 Task: Add a dependency to the task Implement a new cloud-based human resources management system for a company , the existing task  Develop a new online tool for online reputation management in the project AriesPlan
Action: Mouse moved to (75, 335)
Screenshot: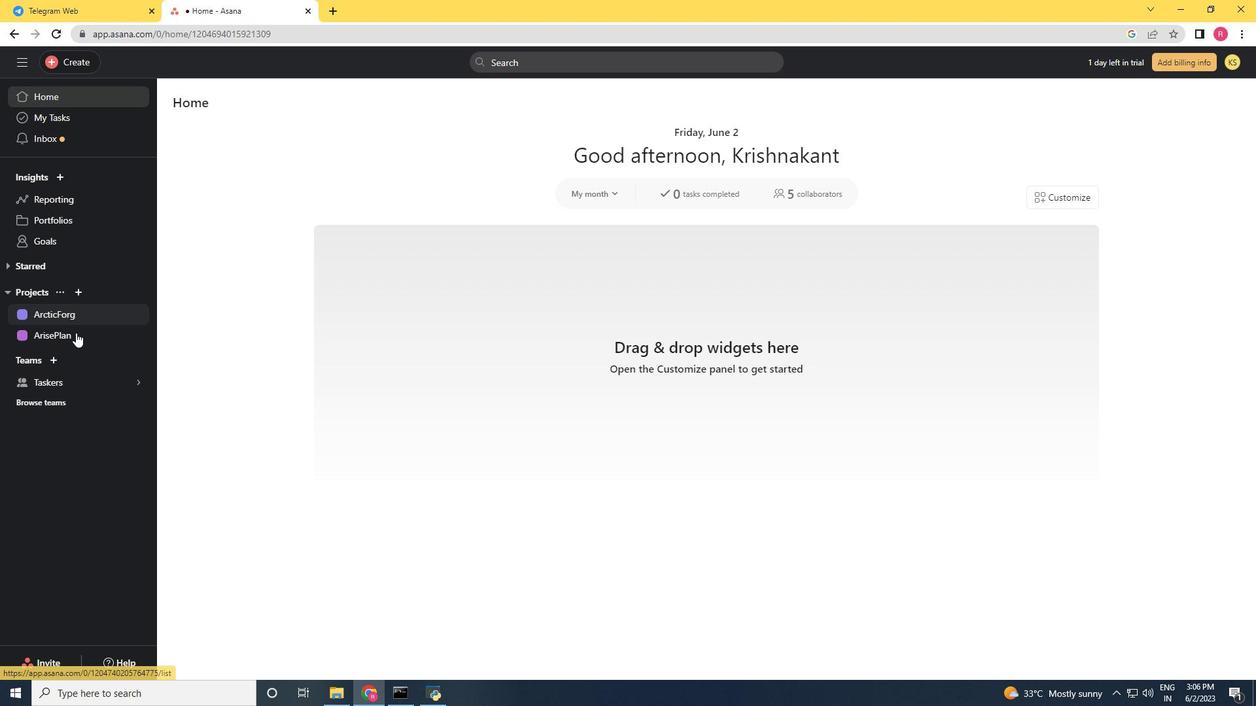 
Action: Mouse pressed left at (75, 335)
Screenshot: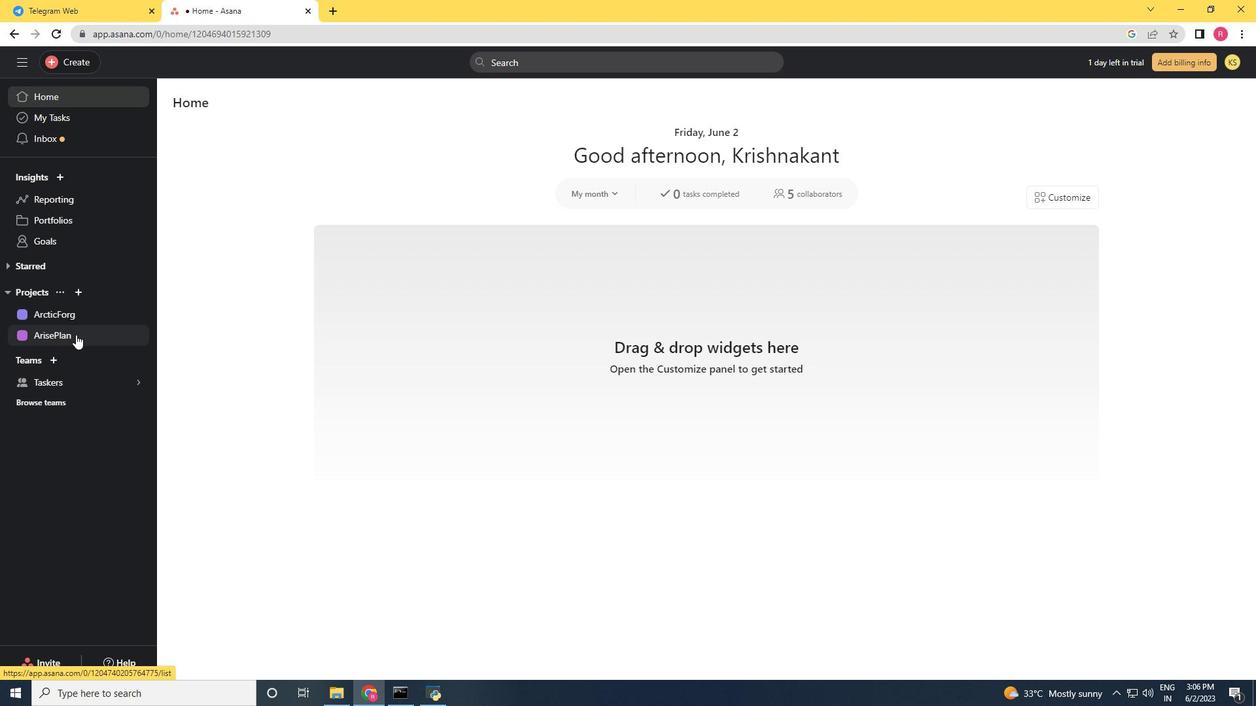 
Action: Mouse moved to (469, 384)
Screenshot: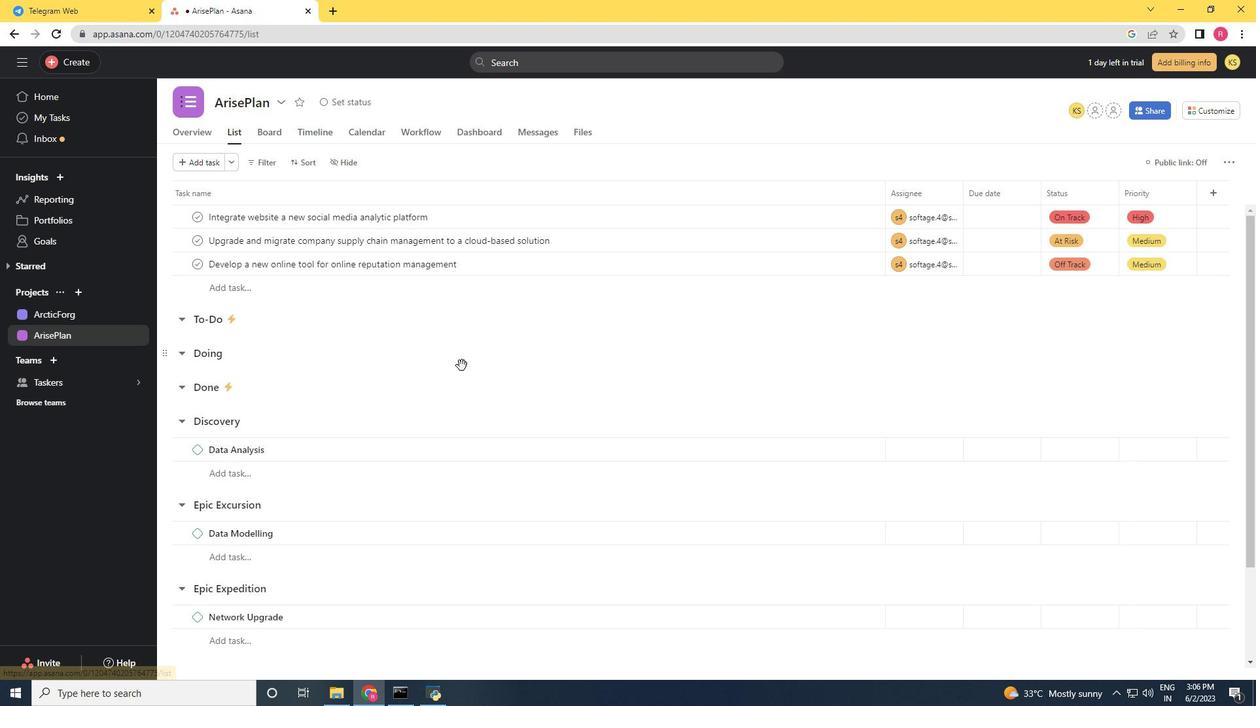
Action: Mouse scrolled (468, 380) with delta (0, 0)
Screenshot: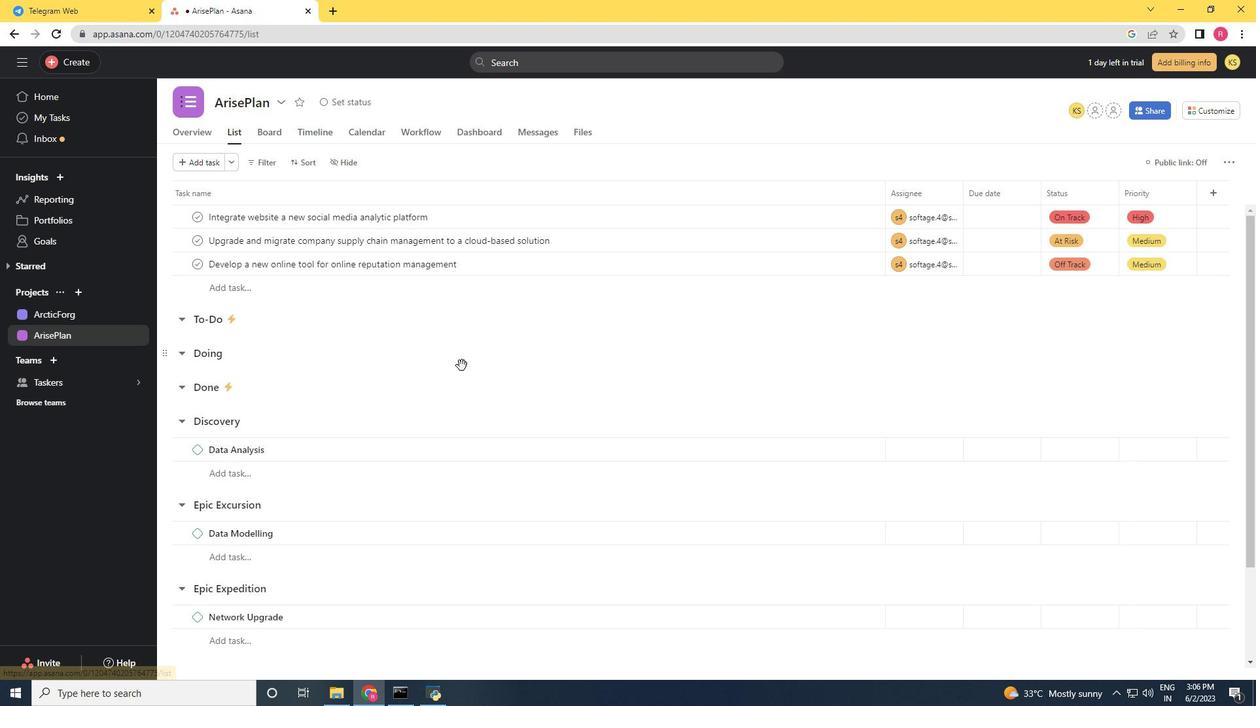 
Action: Mouse moved to (470, 391)
Screenshot: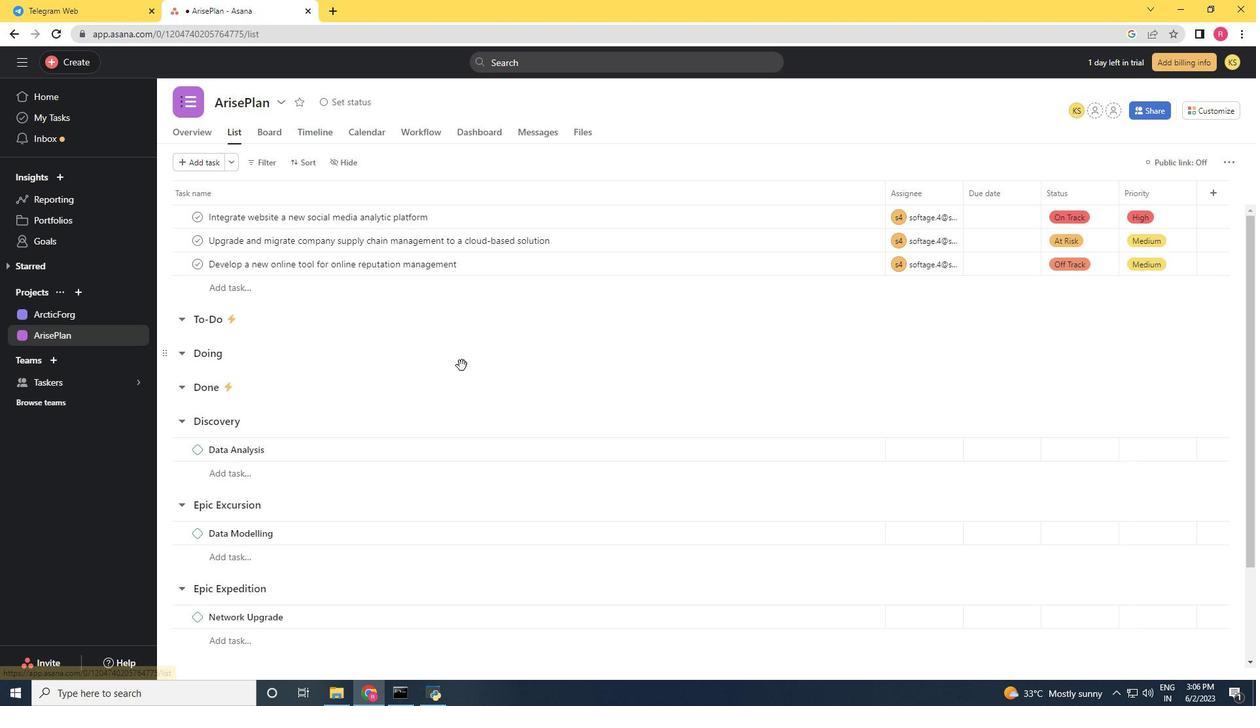 
Action: Mouse scrolled (470, 390) with delta (0, 0)
Screenshot: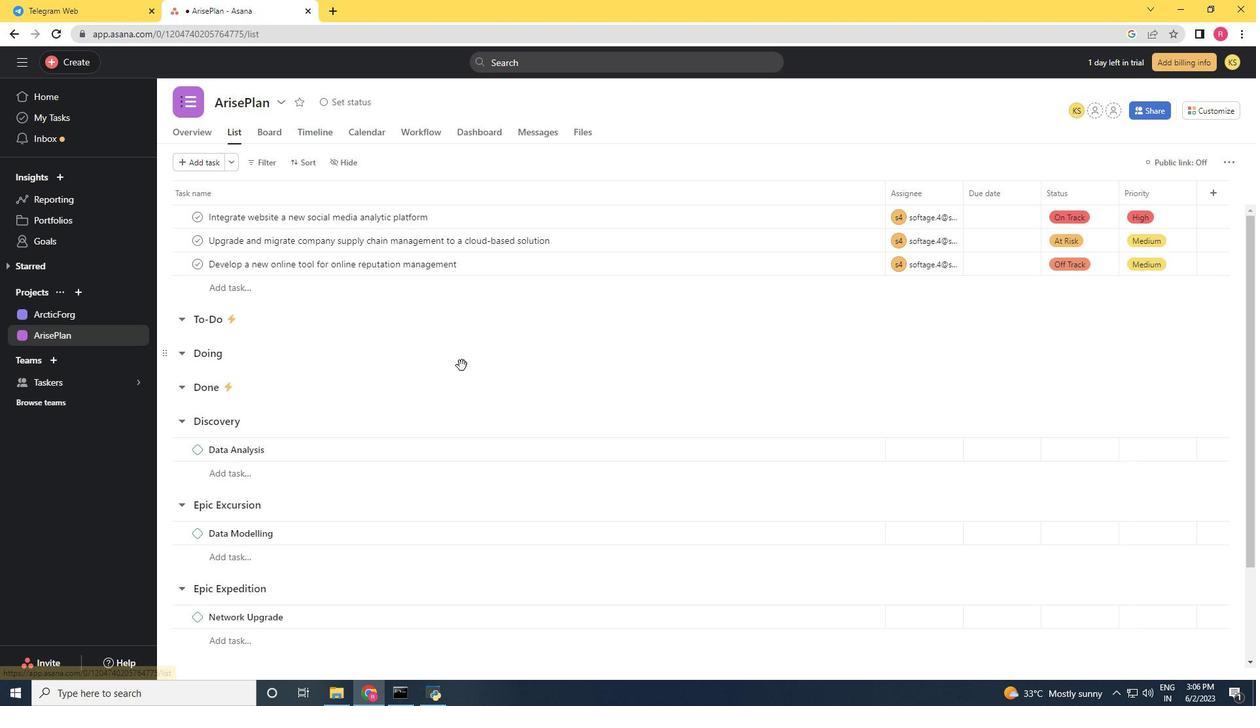 
Action: Mouse moved to (471, 393)
Screenshot: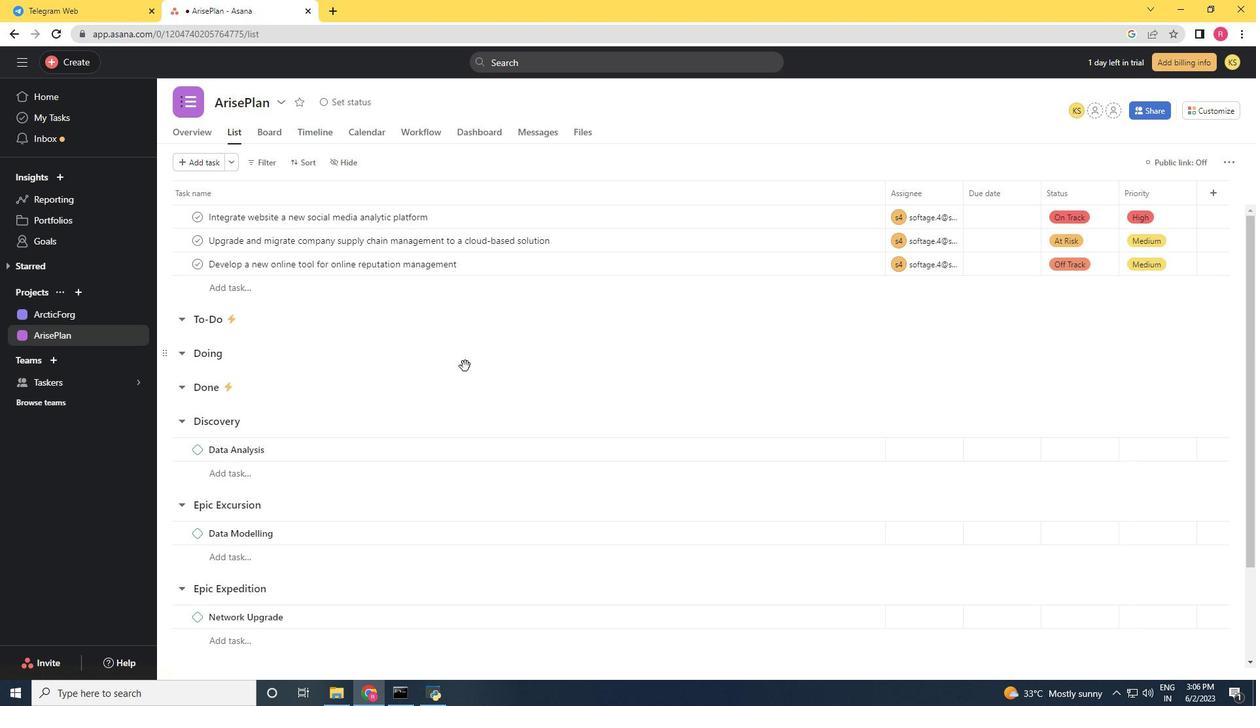 
Action: Mouse scrolled (471, 392) with delta (0, 0)
Screenshot: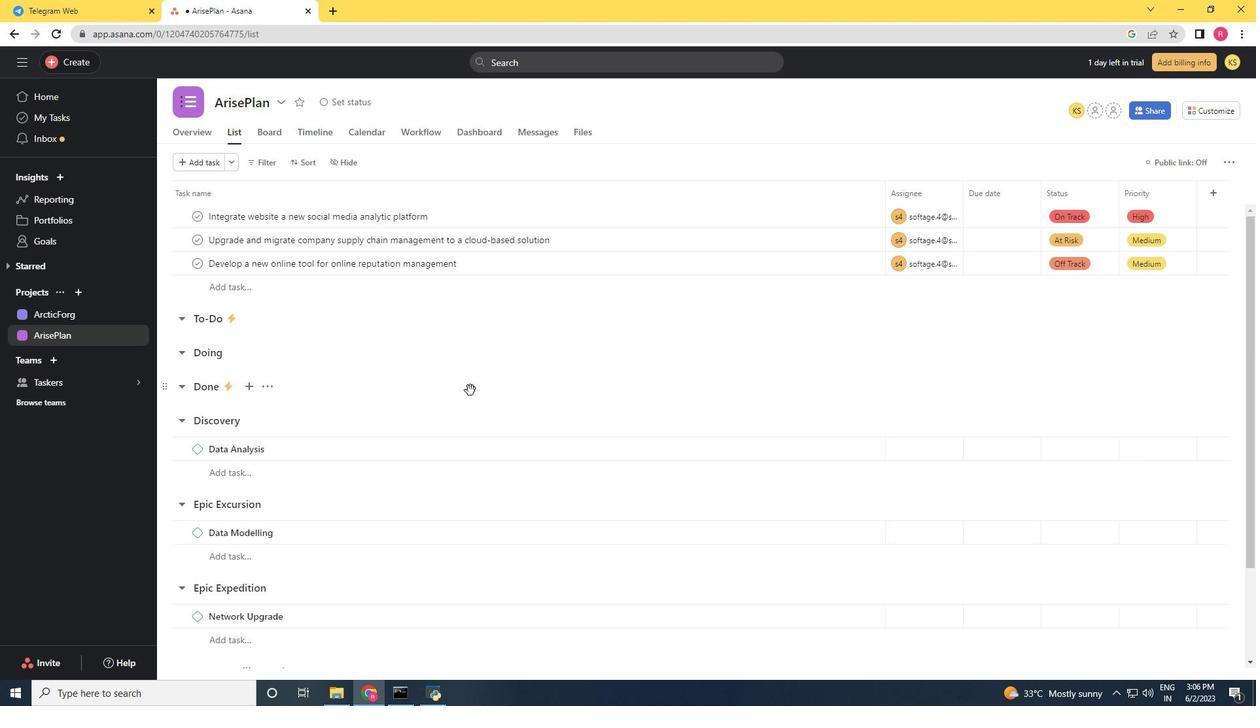 
Action: Mouse moved to (471, 394)
Screenshot: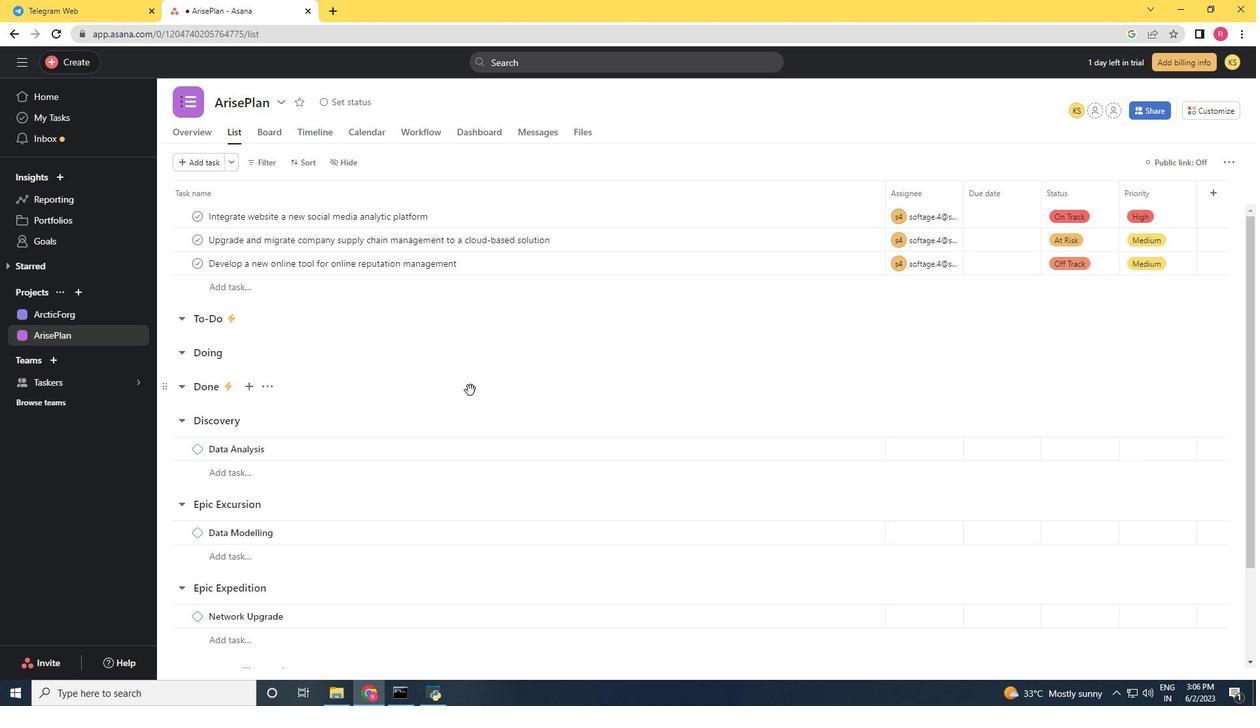 
Action: Mouse scrolled (471, 393) with delta (0, 0)
Screenshot: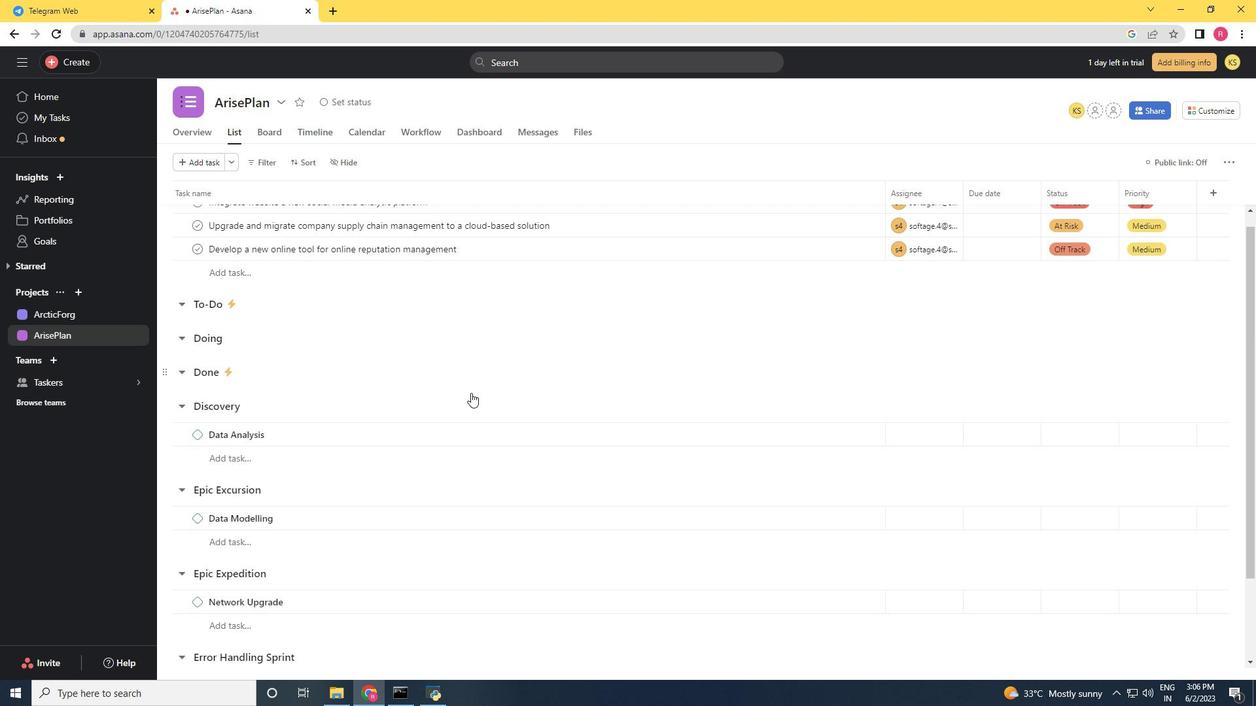 
Action: Mouse moved to (471, 394)
Screenshot: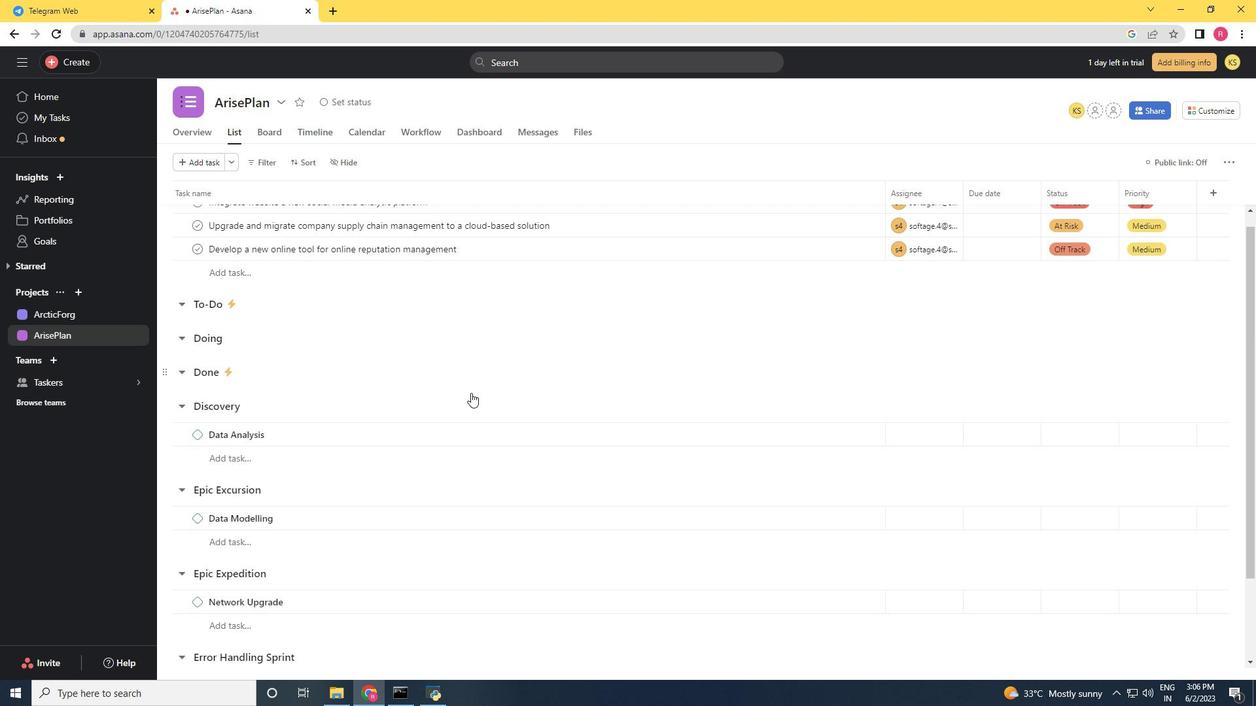 
Action: Mouse scrolled (471, 394) with delta (0, 0)
Screenshot: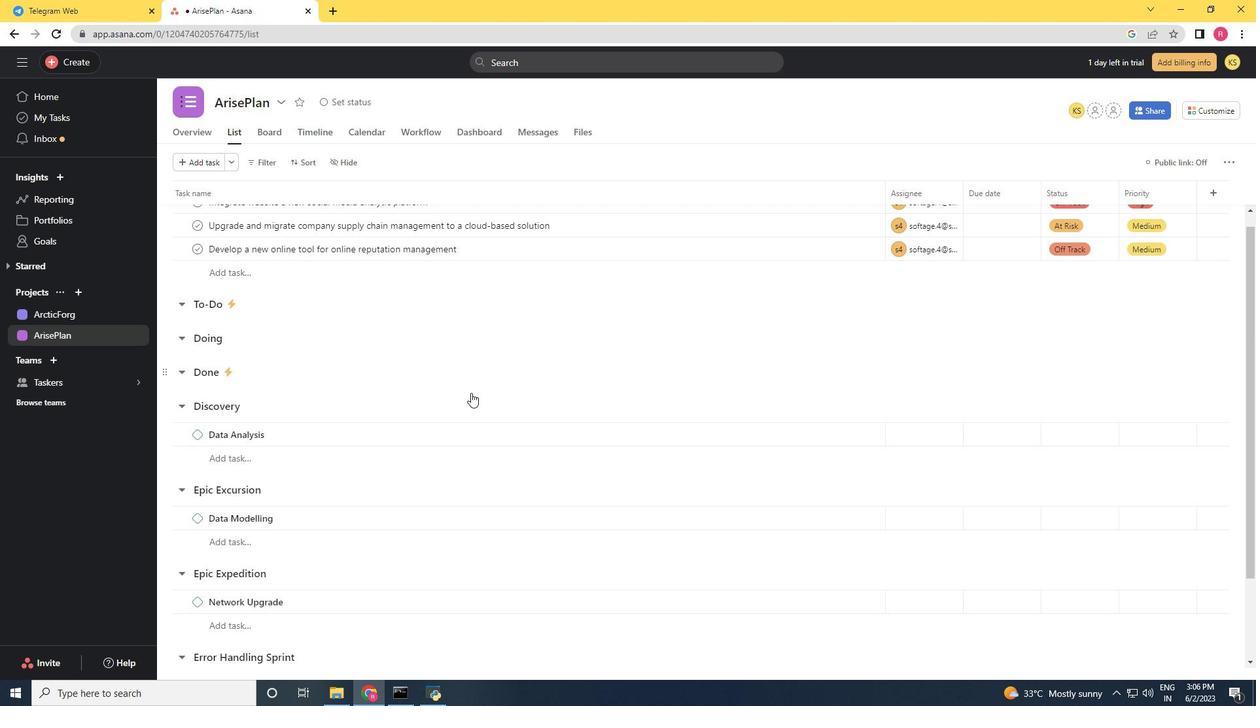 
Action: Mouse moved to (609, 586)
Screenshot: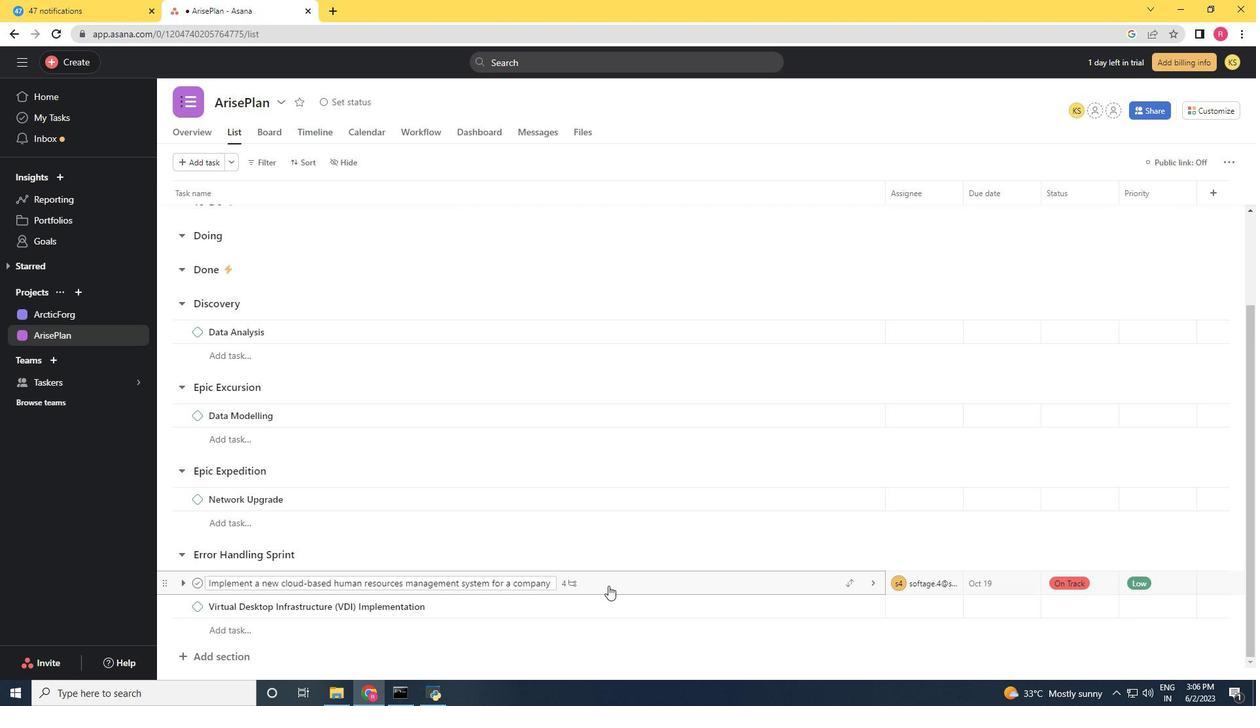 
Action: Mouse pressed left at (609, 586)
Screenshot: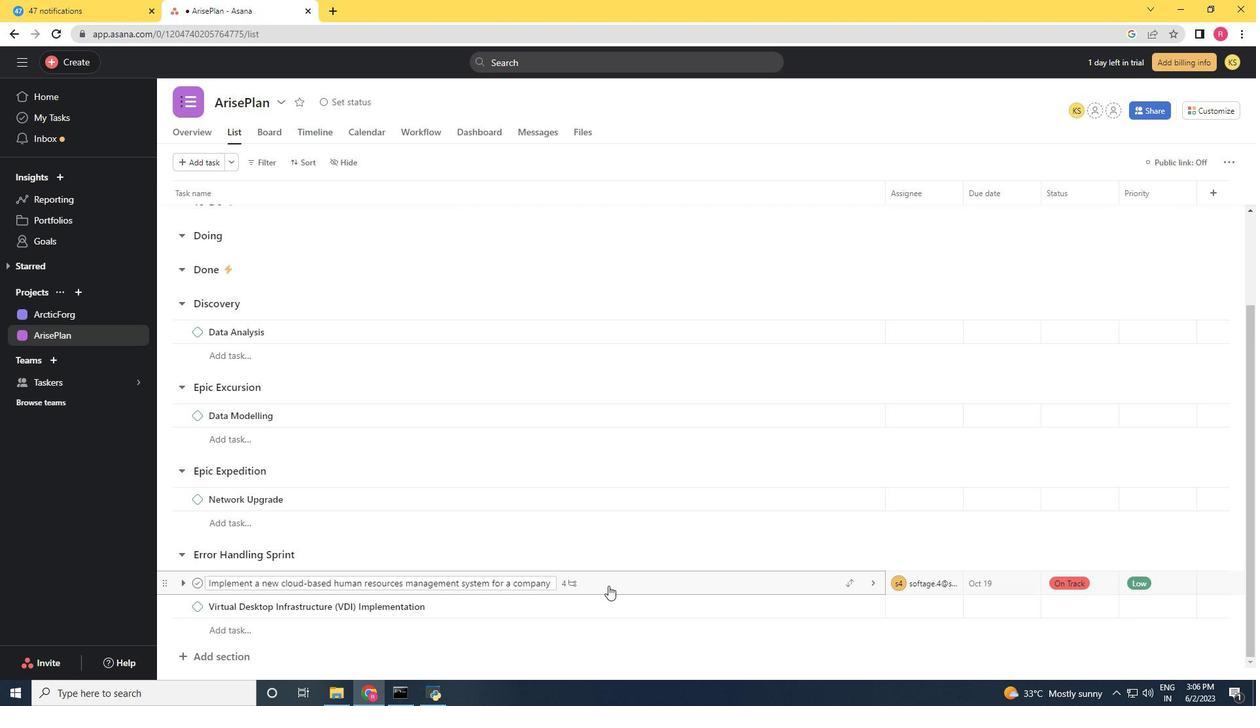 
Action: Mouse moved to (932, 352)
Screenshot: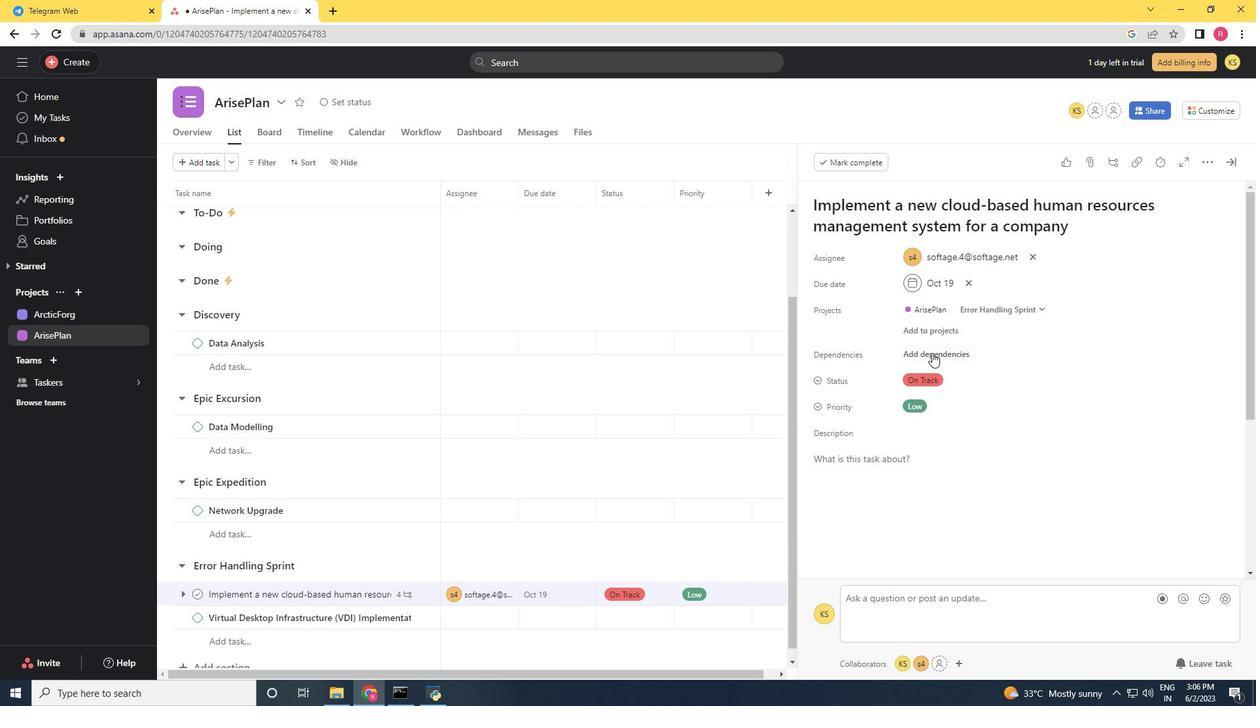 
Action: Mouse pressed left at (932, 352)
Screenshot: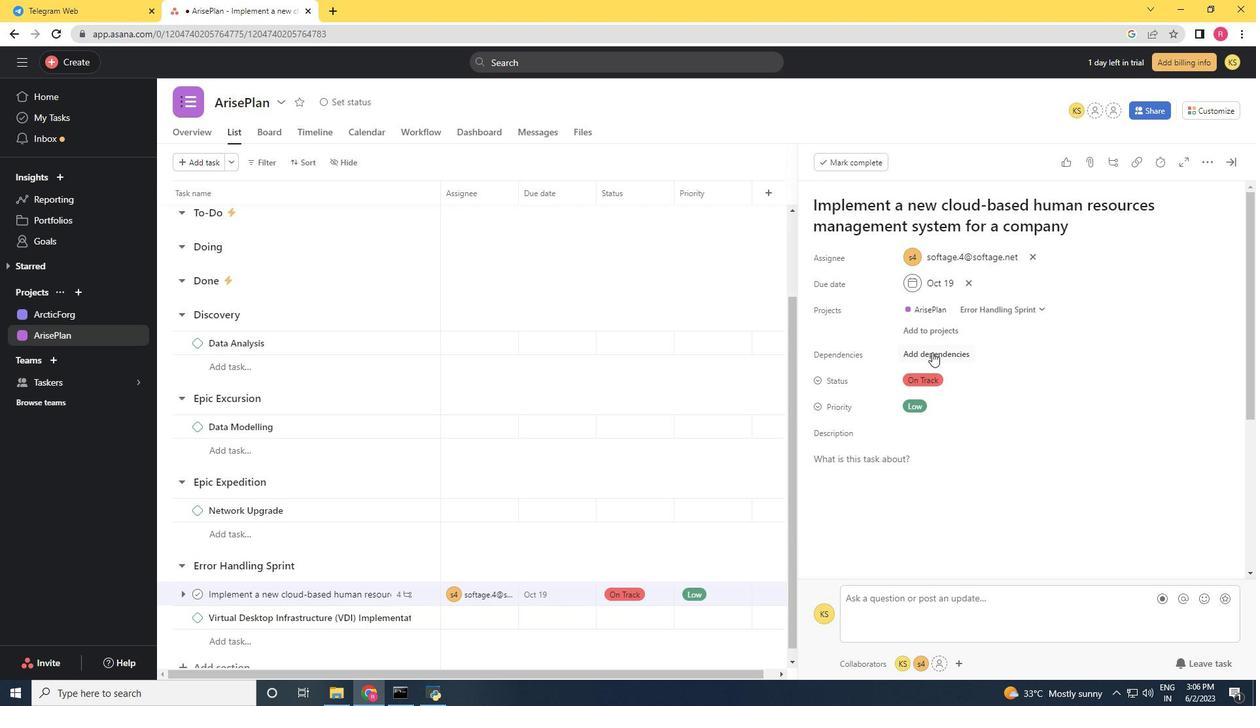 
Action: Mouse moved to (508, 284)
Screenshot: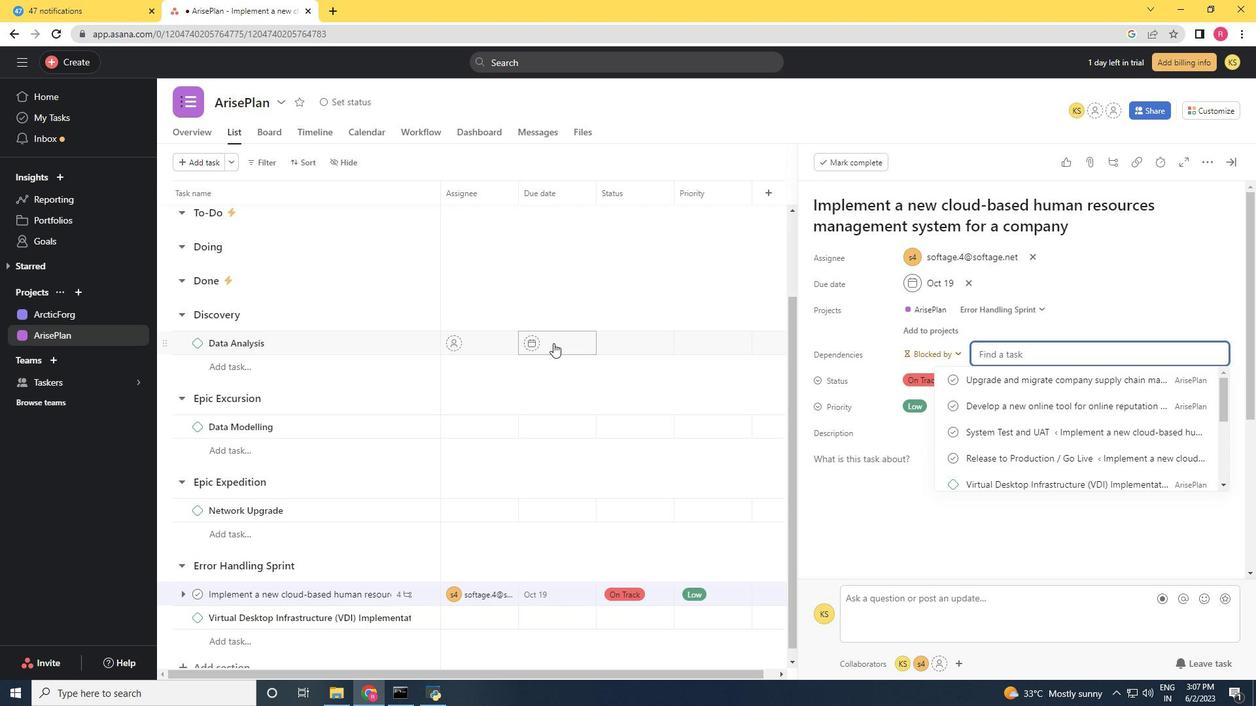 
Action: Key pressed <Key.shift>Develop<Key.space>a<Key.space>new<Key.space>online<Key.space>tool<Key.space>for<Key.space>online<Key.space>reputation<Key.space>management<Key.space>
Screenshot: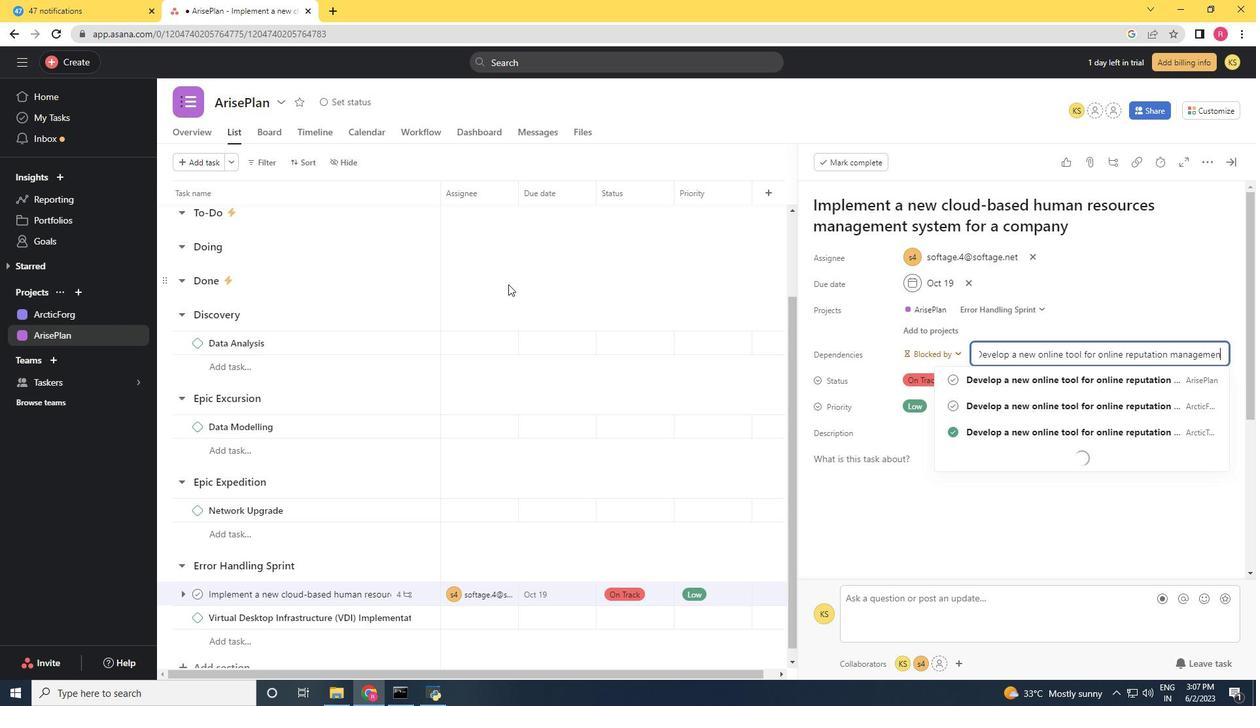 
Action: Mouse moved to (1059, 378)
Screenshot: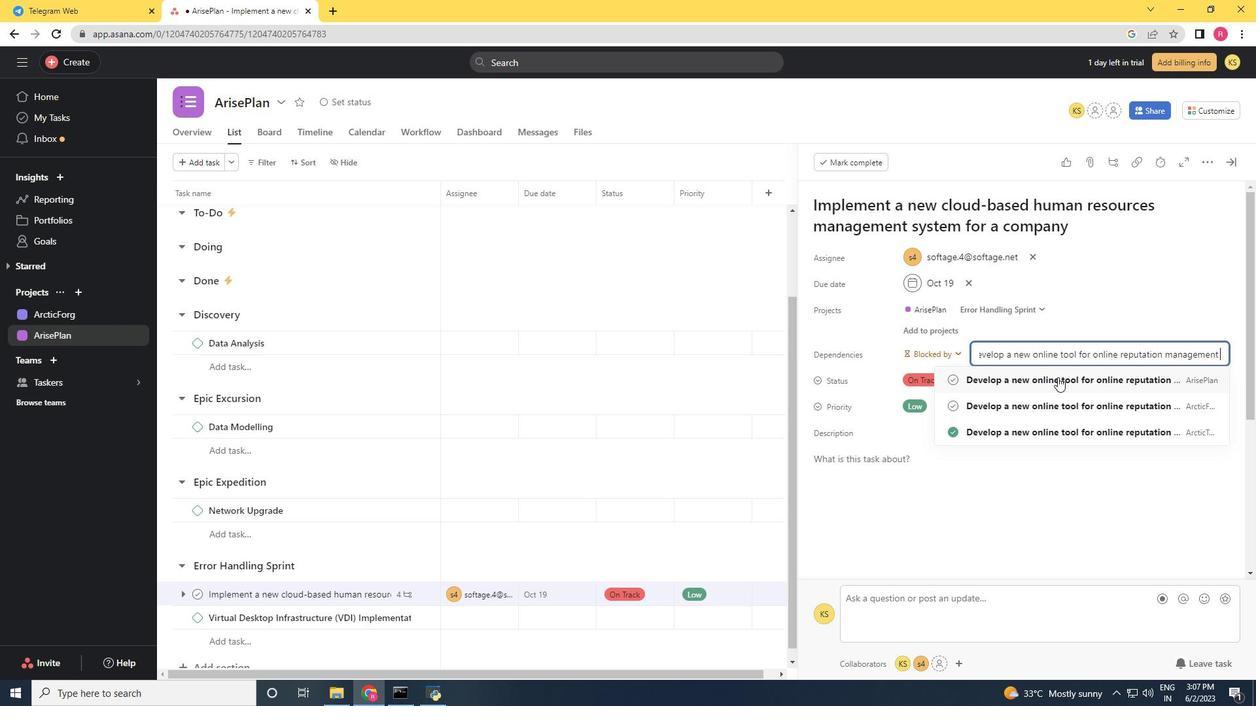 
Action: Mouse pressed left at (1059, 378)
Screenshot: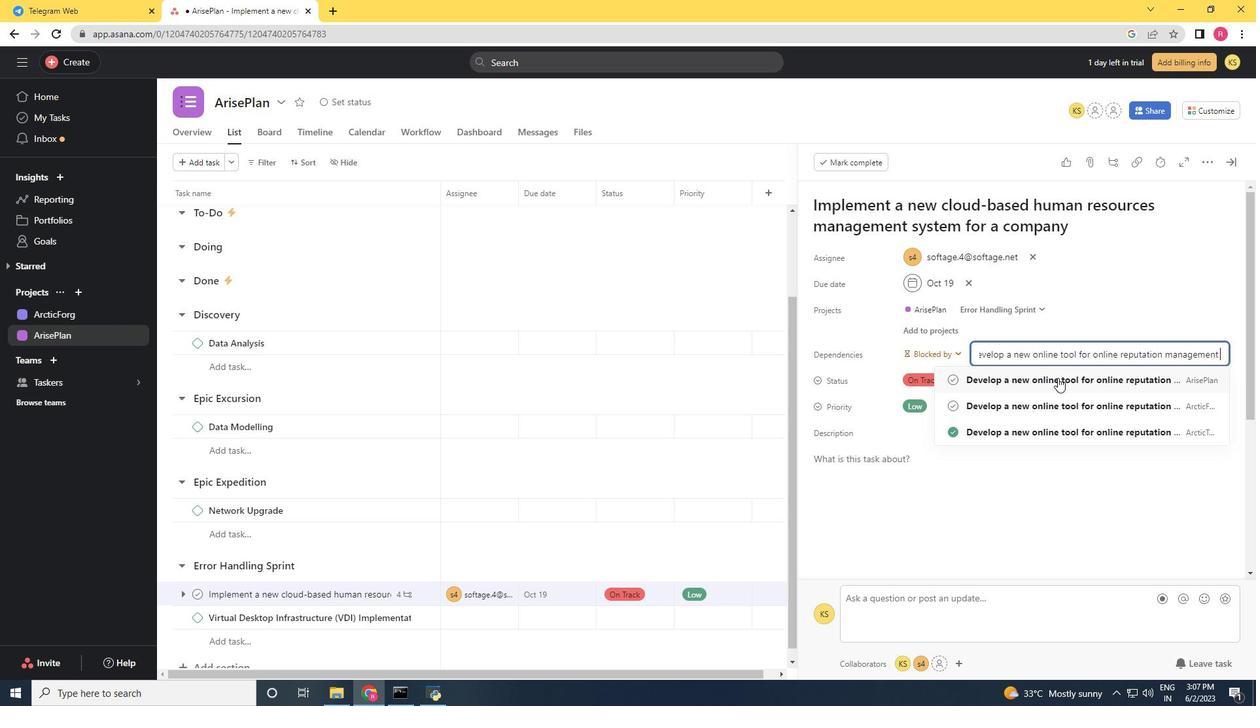 
Action: Mouse moved to (959, 409)
Screenshot: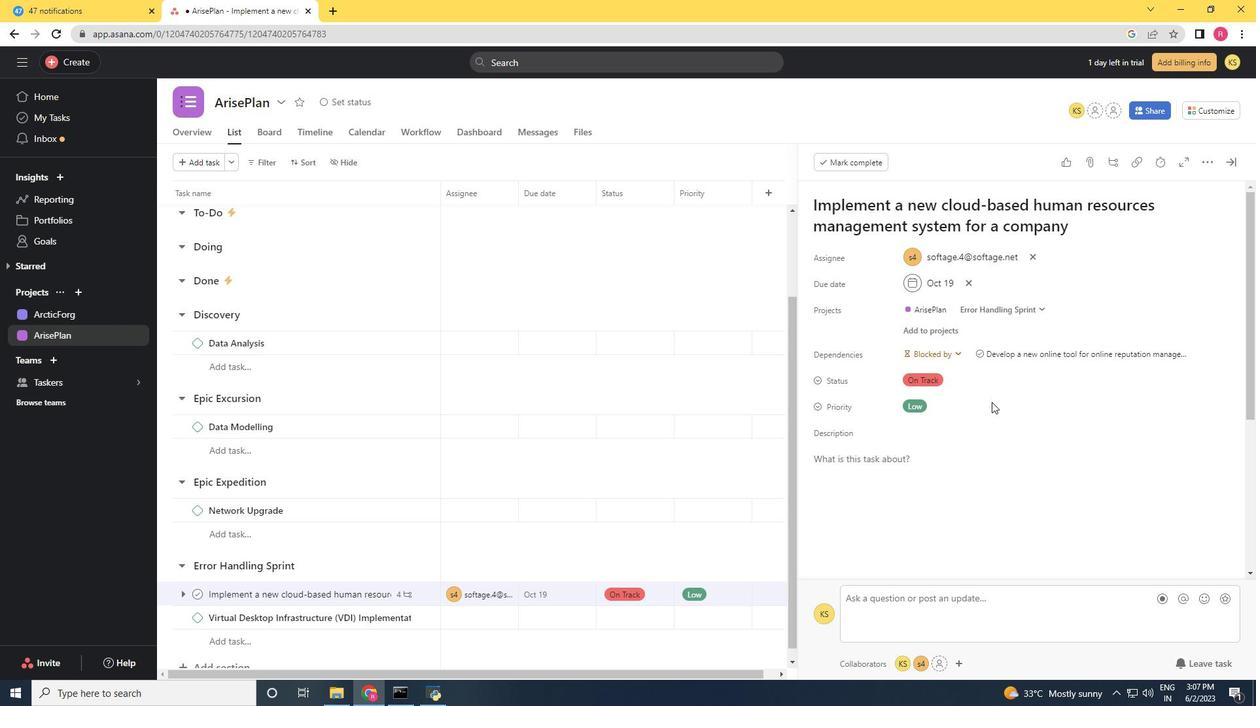 
